 Task: Copy the link.
Action: Mouse moved to (548, 48)
Screenshot: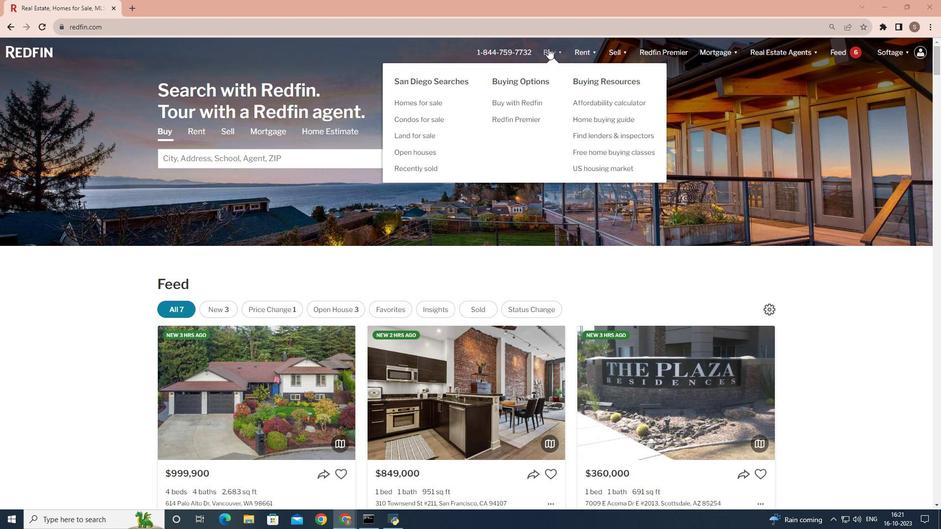
Action: Mouse pressed left at (548, 48)
Screenshot: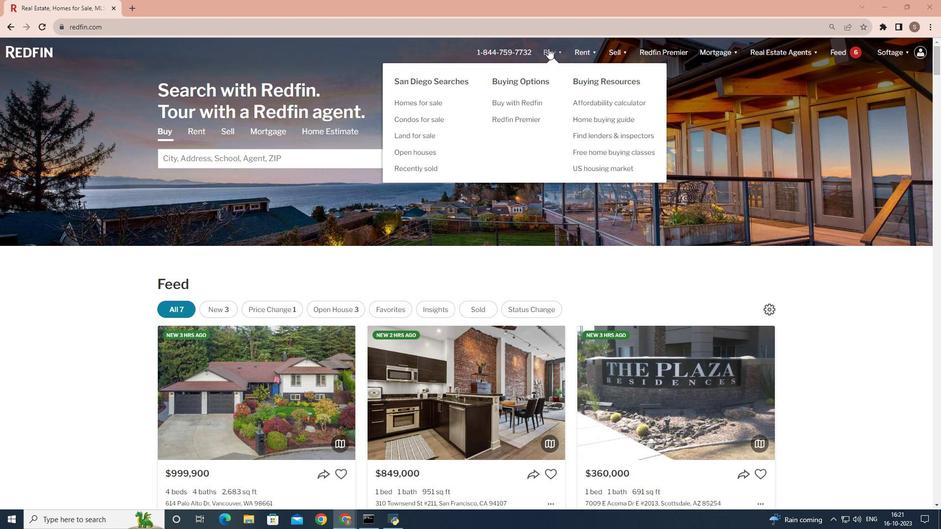 
Action: Mouse moved to (214, 199)
Screenshot: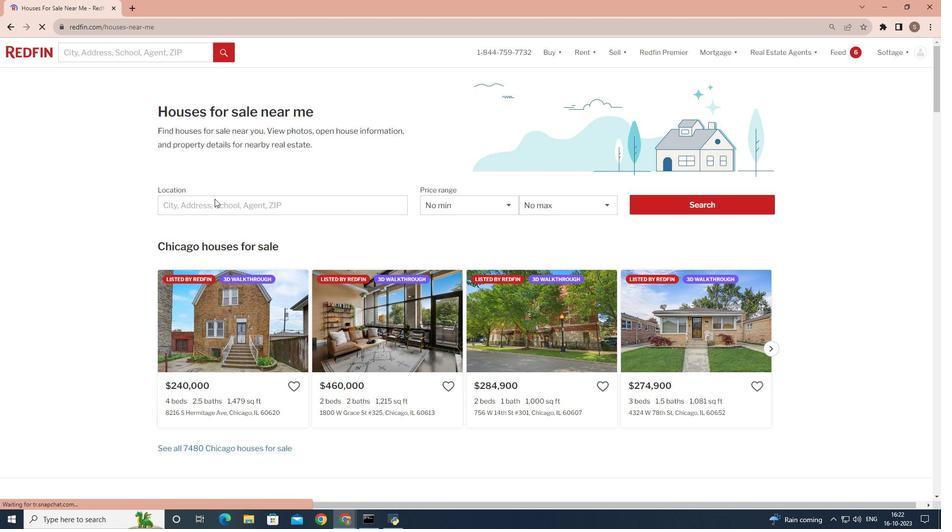 
Action: Mouse pressed left at (214, 199)
Screenshot: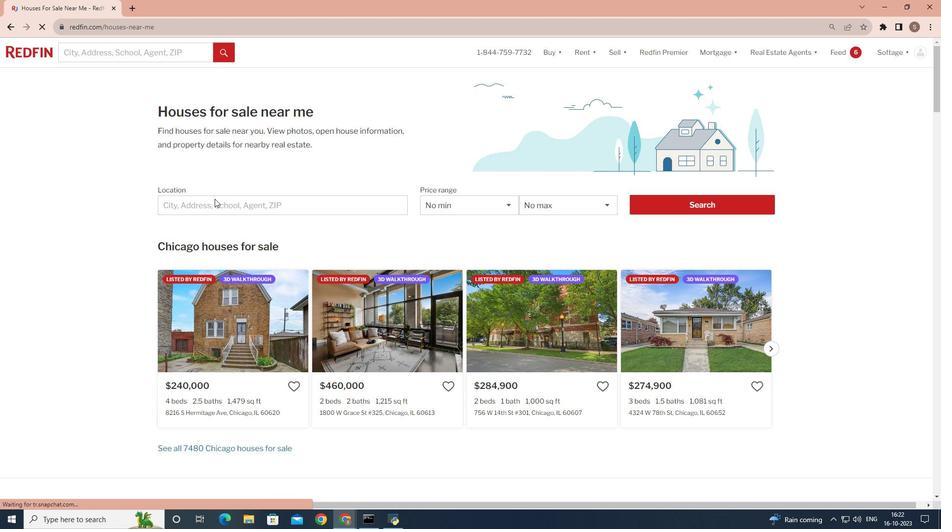 
Action: Mouse moved to (214, 201)
Screenshot: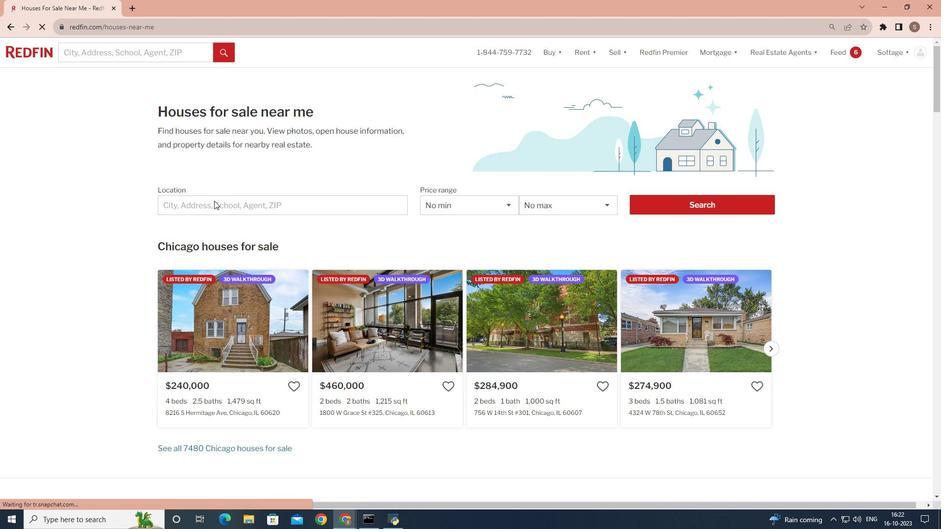 
Action: Mouse pressed left at (214, 201)
Screenshot: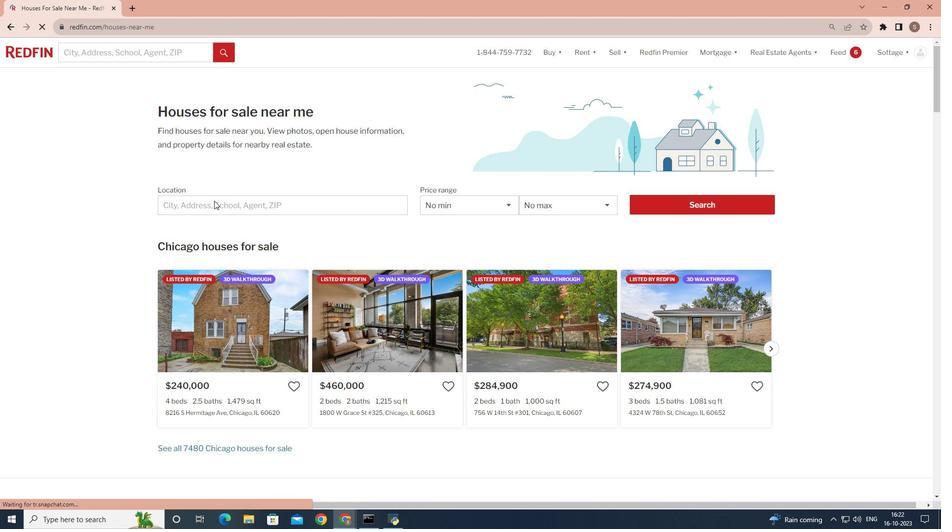 
Action: Mouse pressed left at (214, 201)
Screenshot: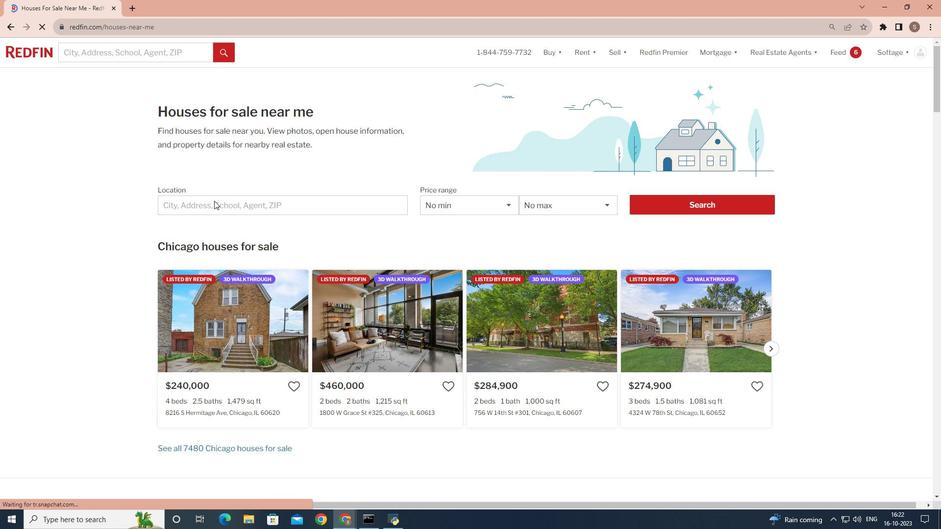 
Action: Mouse moved to (213, 205)
Screenshot: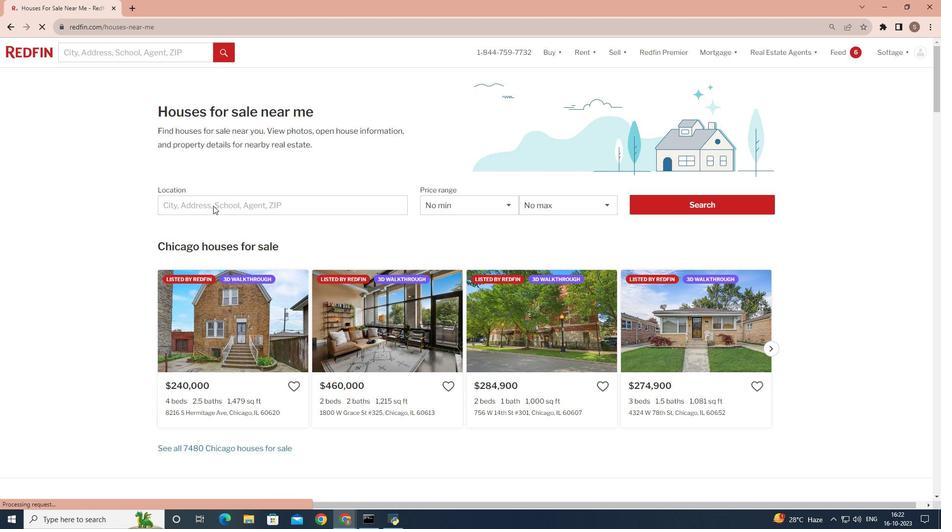 
Action: Mouse pressed left at (213, 205)
Screenshot: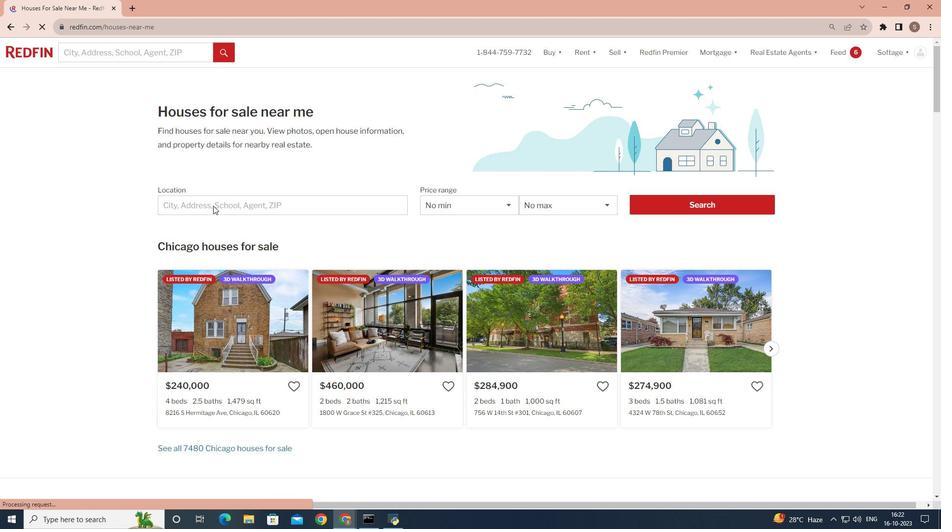 
Action: Mouse pressed left at (213, 205)
Screenshot: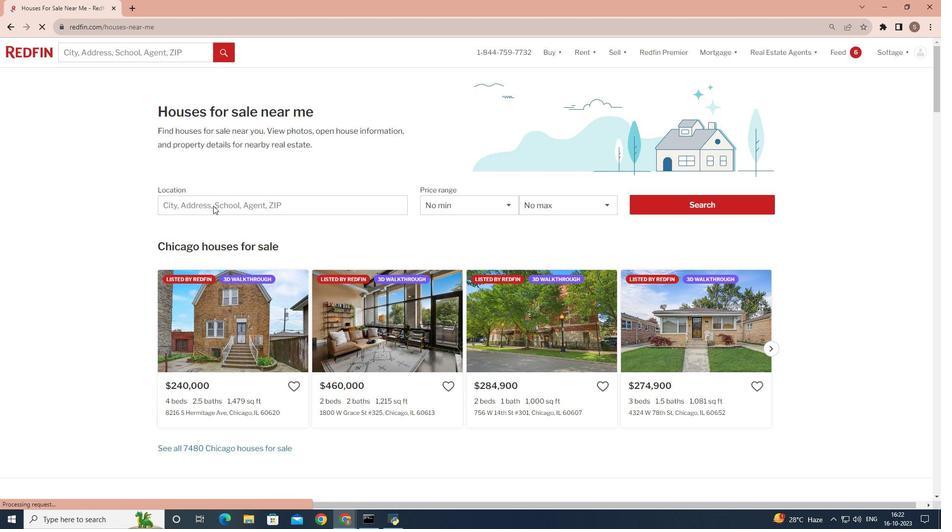 
Action: Key pressed <Key.shift>San<Key.space><Key.shift>Diego
Screenshot: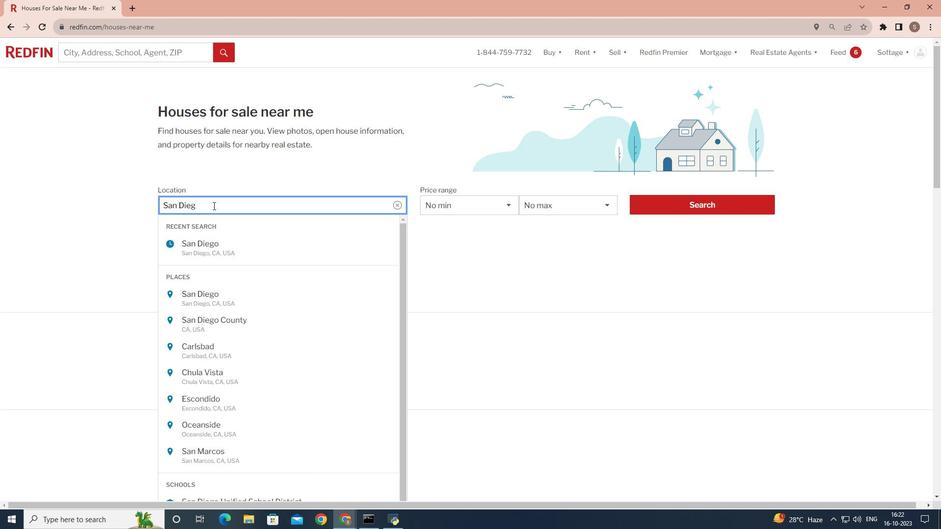 
Action: Mouse moved to (668, 208)
Screenshot: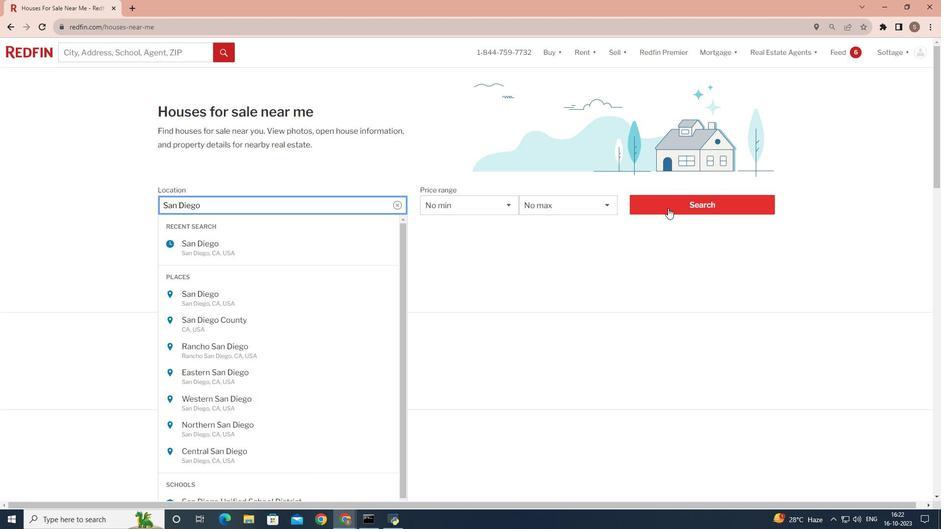 
Action: Mouse pressed left at (668, 208)
Screenshot: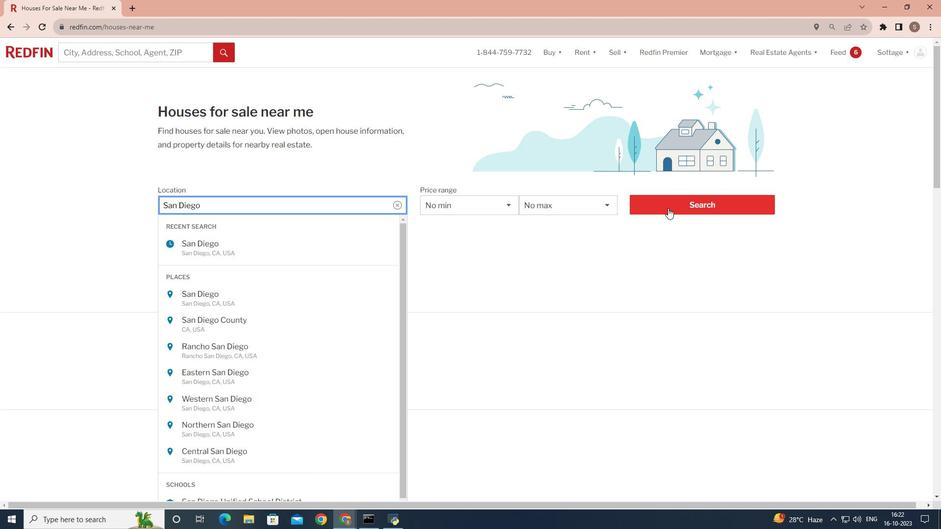 
Action: Mouse moved to (678, 204)
Screenshot: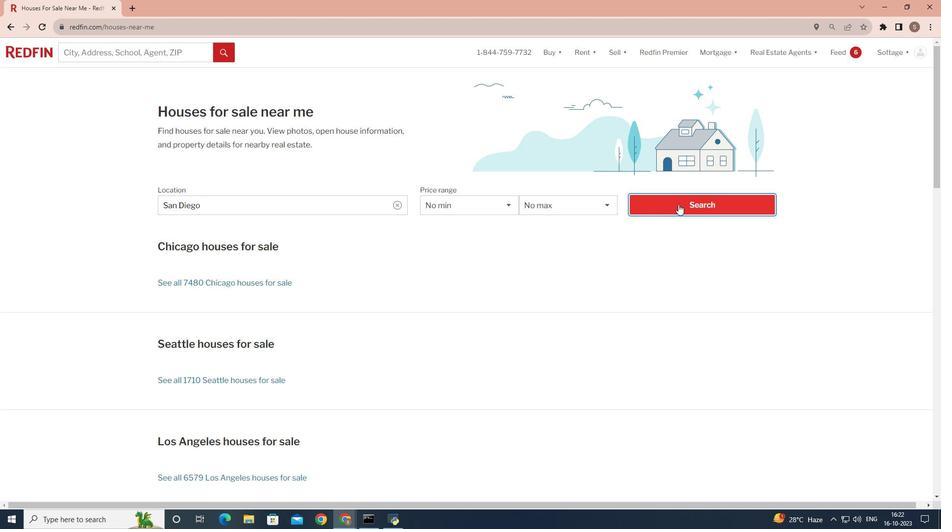
Action: Mouse pressed left at (678, 204)
Screenshot: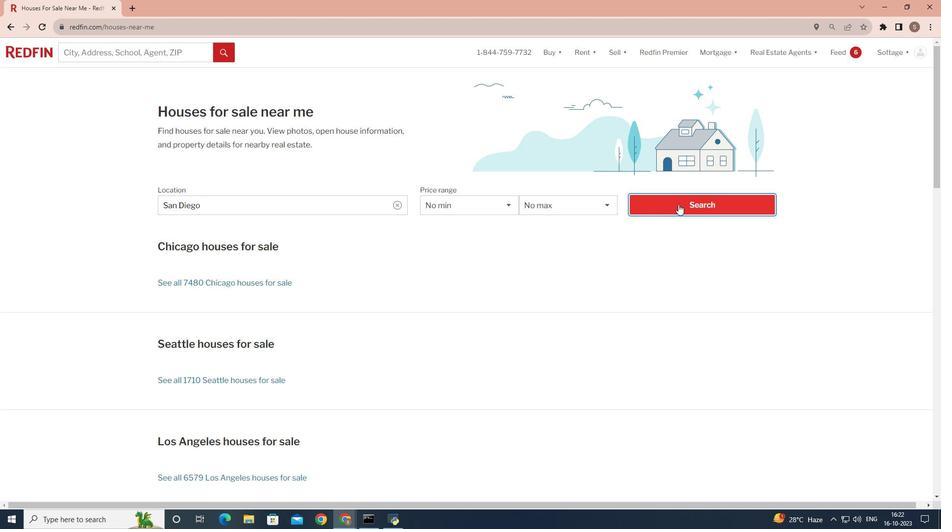 
Action: Mouse moved to (889, 84)
Screenshot: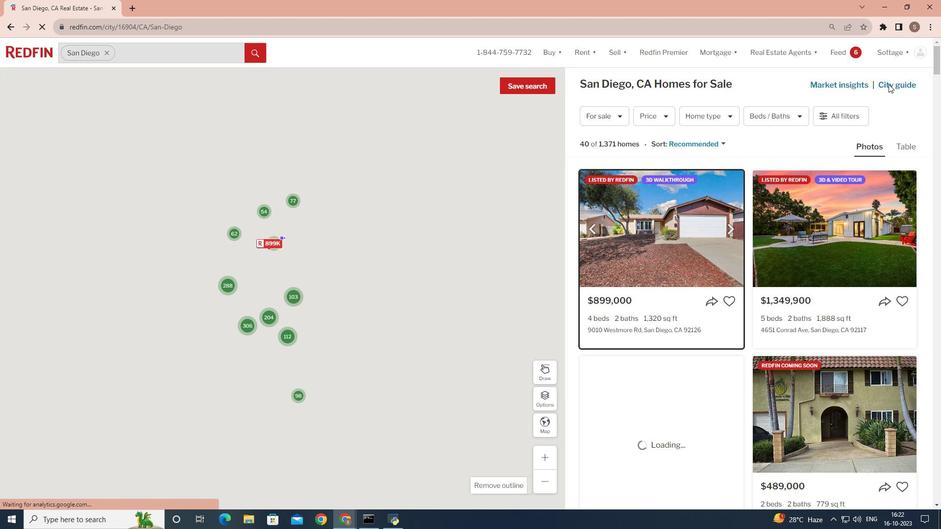 
Action: Mouse pressed left at (889, 84)
Screenshot: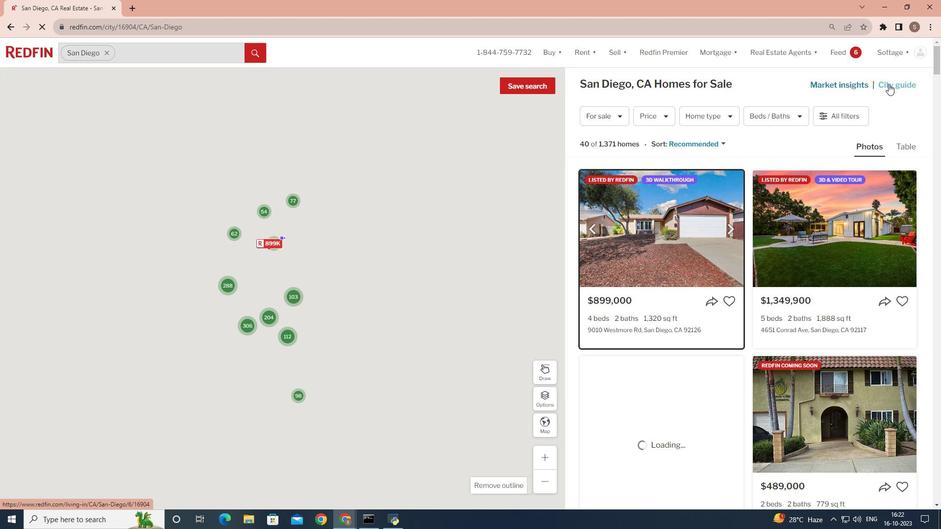 
Action: Mouse moved to (432, 382)
Screenshot: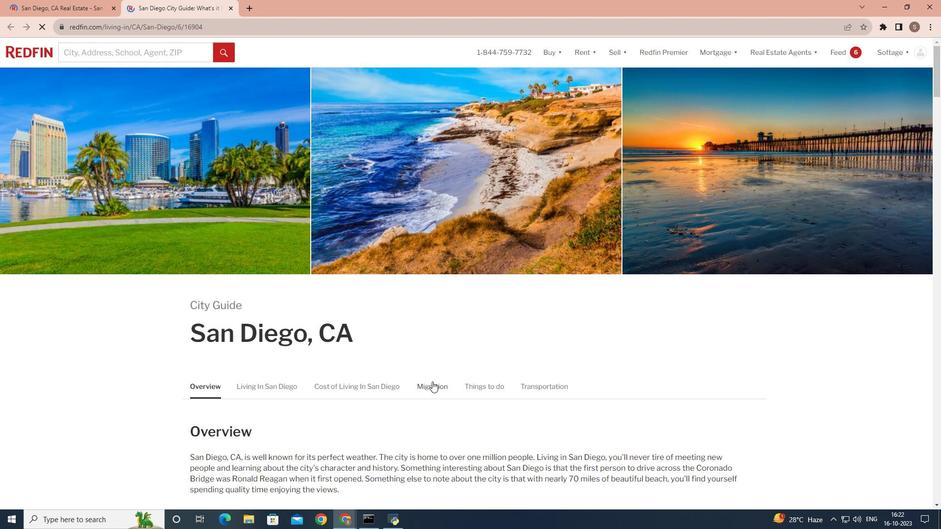 
Action: Mouse pressed left at (432, 382)
Screenshot: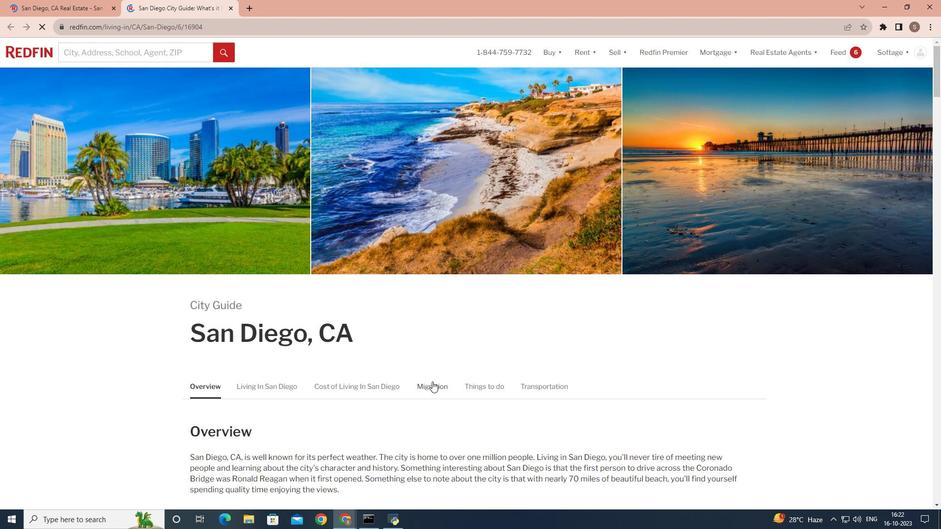 
Action: Mouse moved to (675, 259)
Screenshot: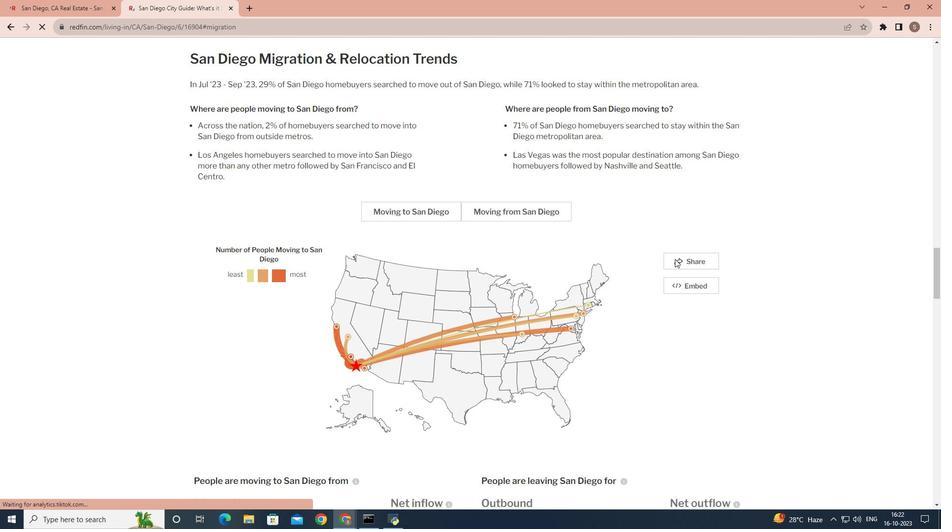 
Action: Mouse pressed left at (675, 259)
Screenshot: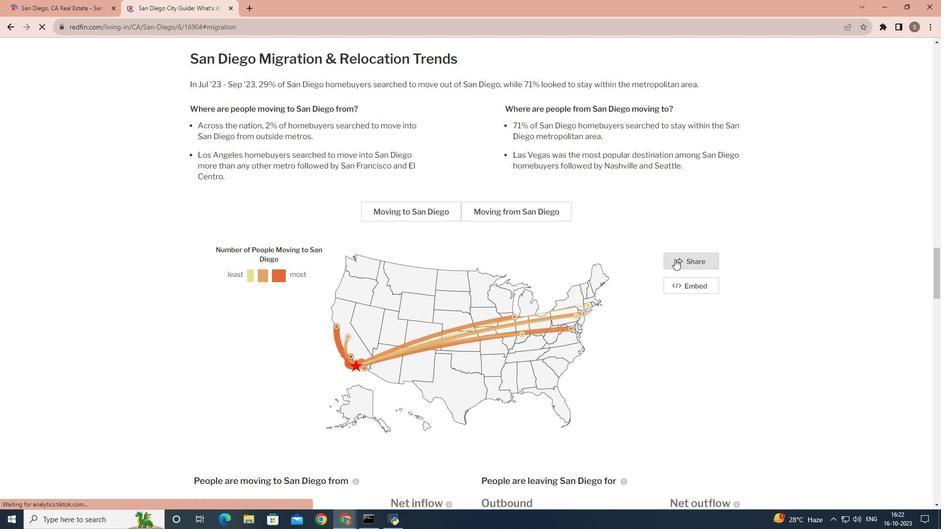 
Action: Mouse pressed left at (675, 259)
Screenshot: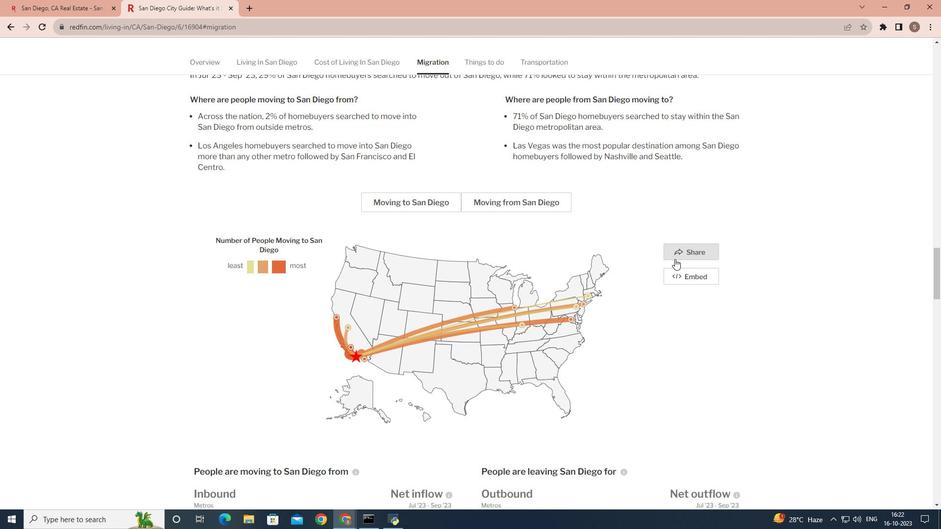 
Action: Mouse moved to (587, 381)
Screenshot: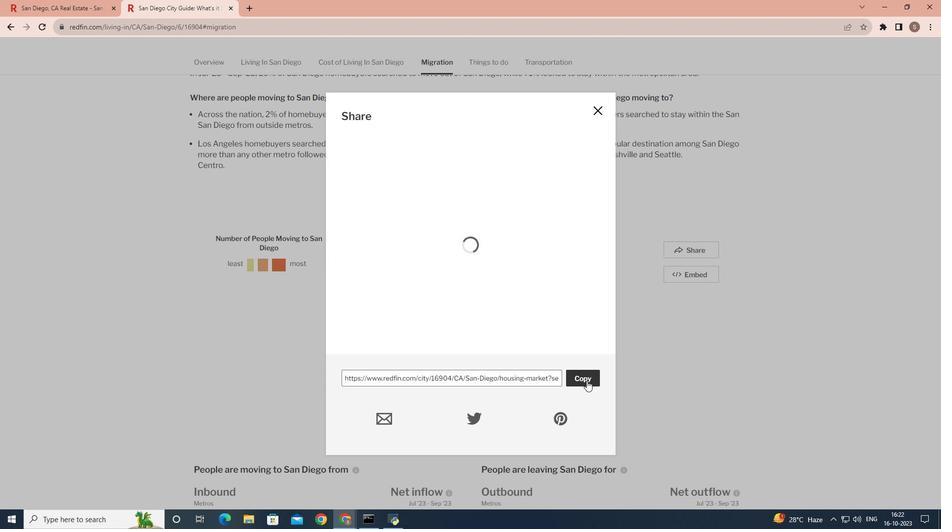 
Action: Mouse pressed left at (587, 381)
Screenshot: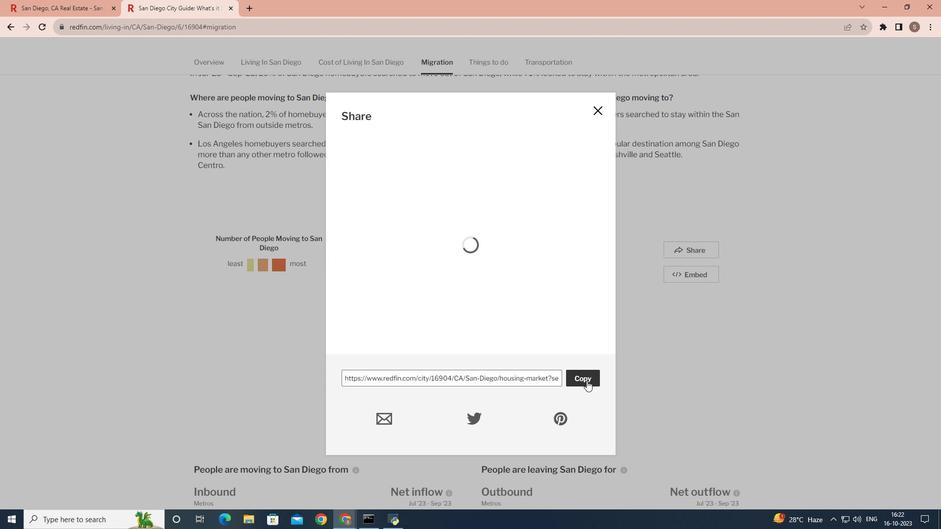 
